 Task: Name the current window to "homescreen".
Action: Mouse moved to (1243, 30)
Screenshot: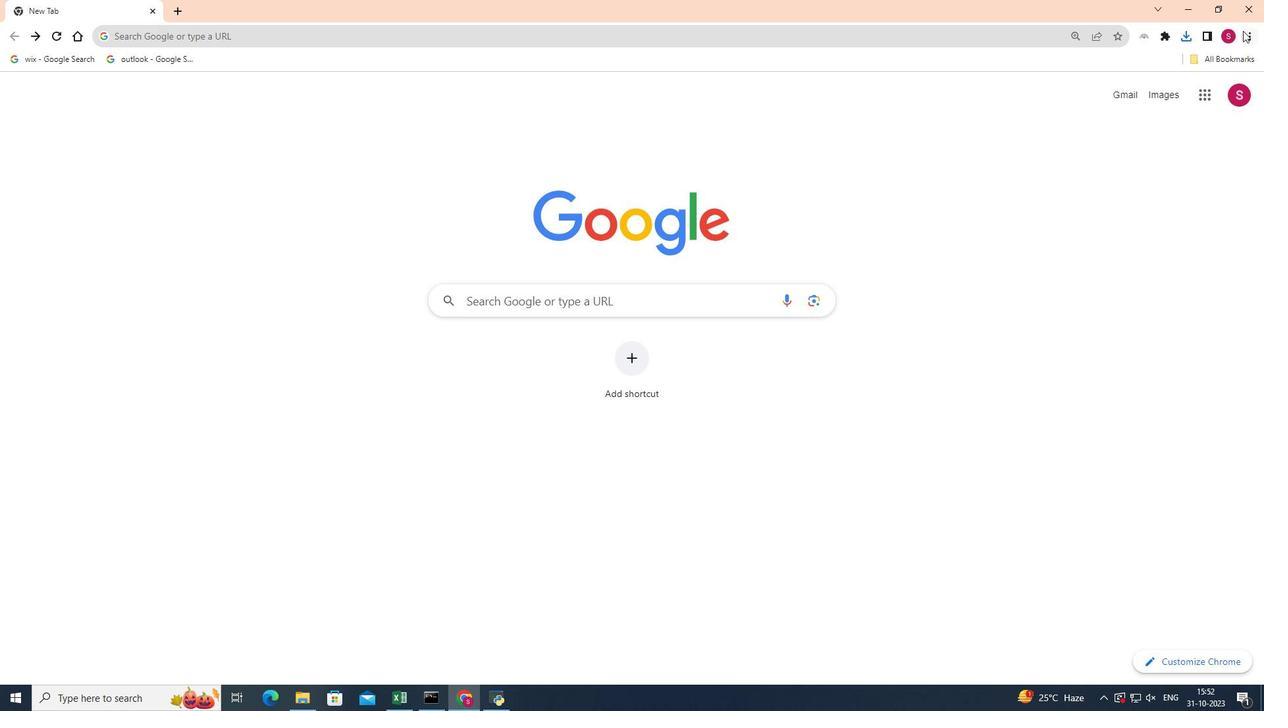
Action: Mouse pressed left at (1243, 30)
Screenshot: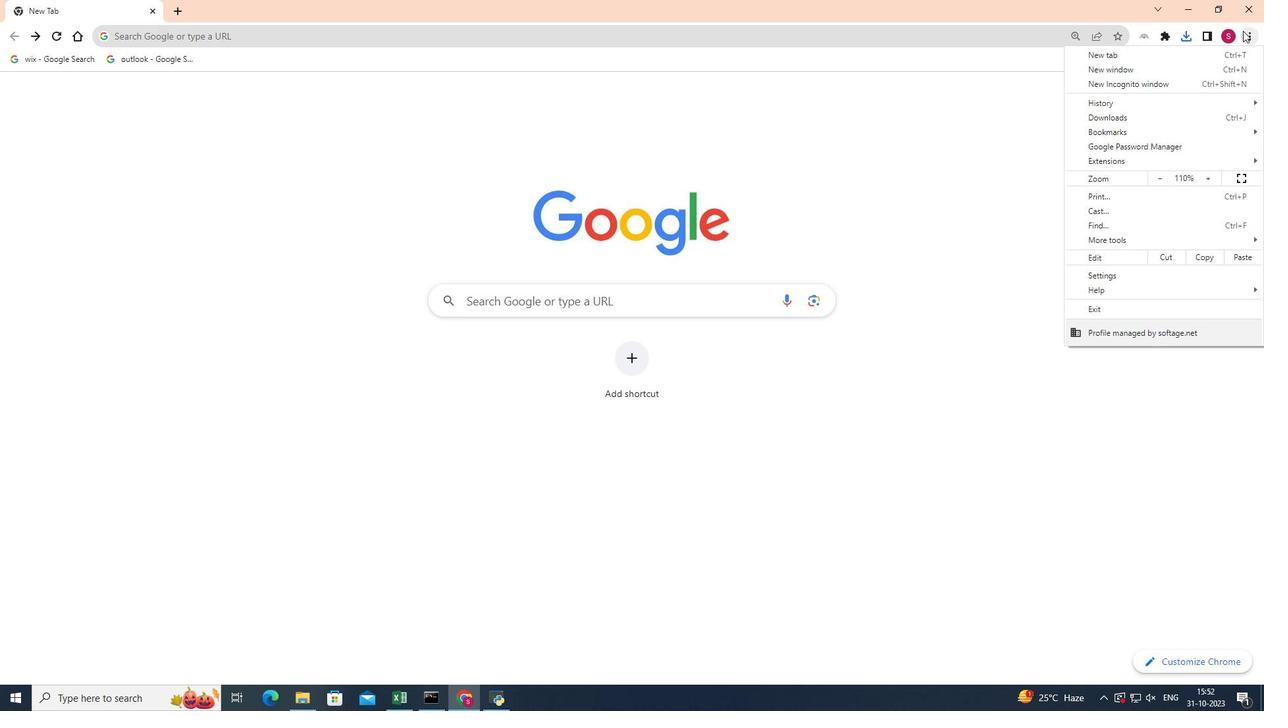 
Action: Mouse moved to (1105, 236)
Screenshot: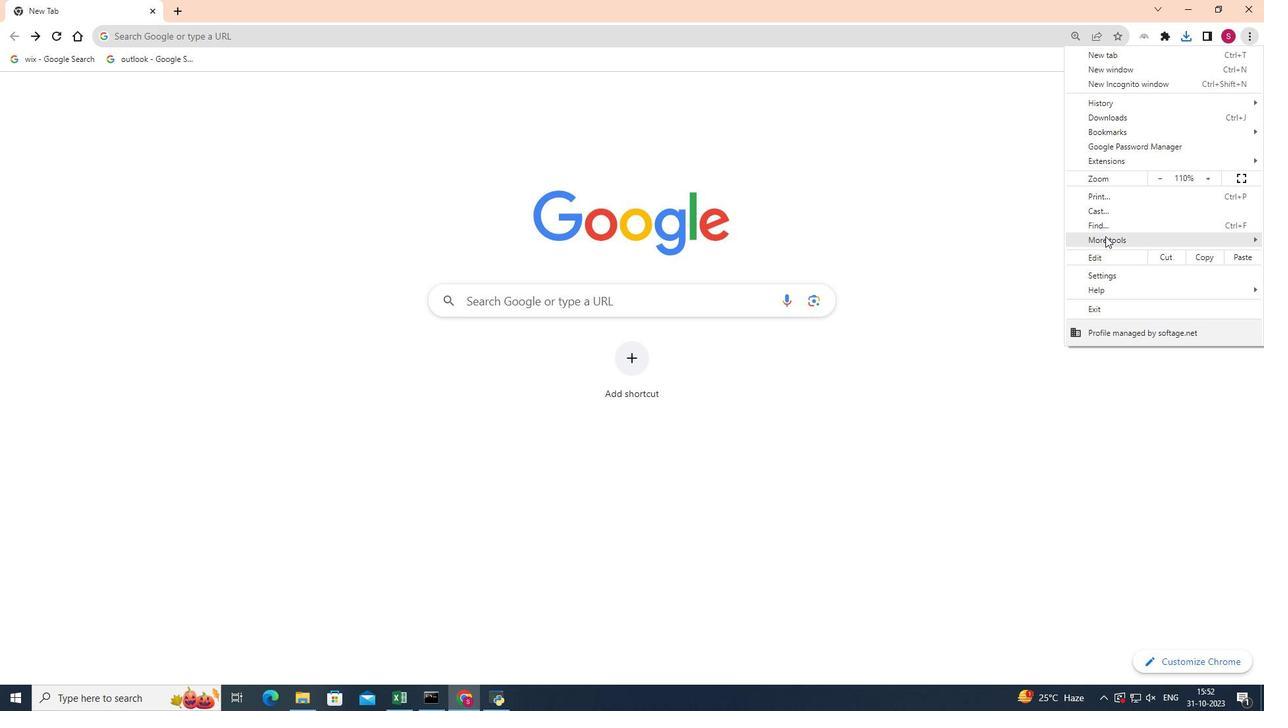 
Action: Mouse pressed left at (1105, 236)
Screenshot: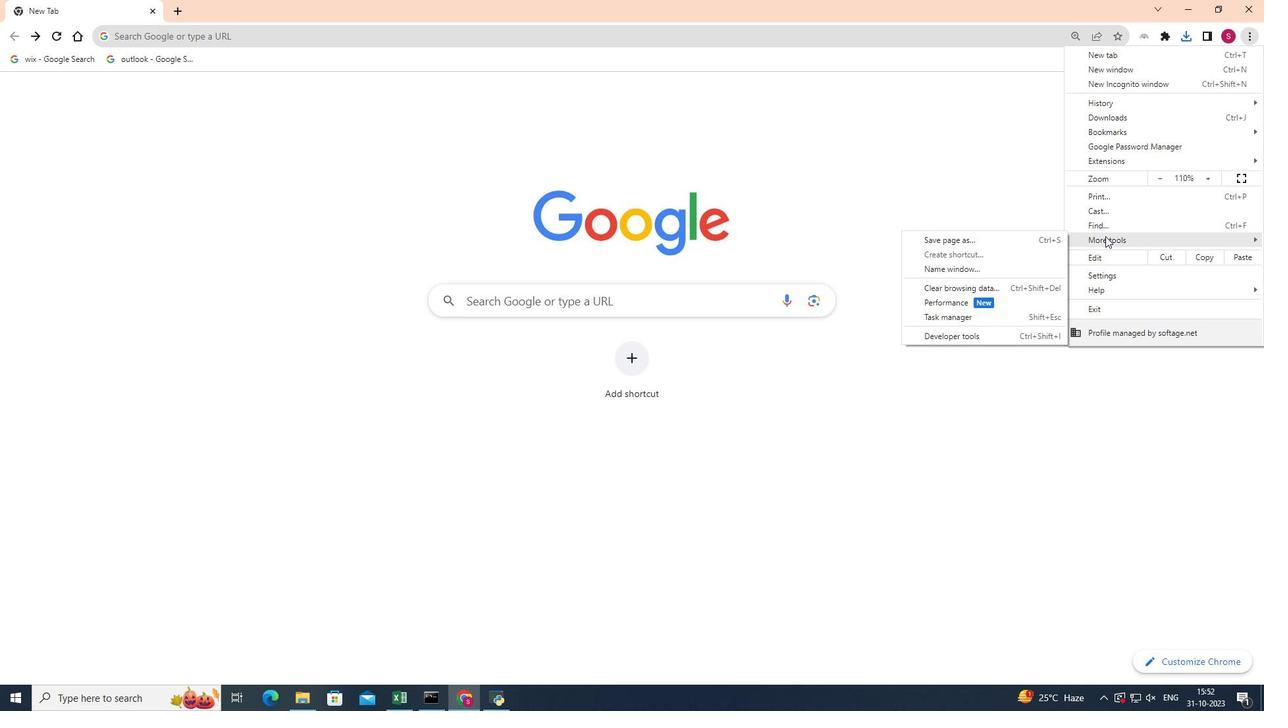 
Action: Mouse moved to (966, 266)
Screenshot: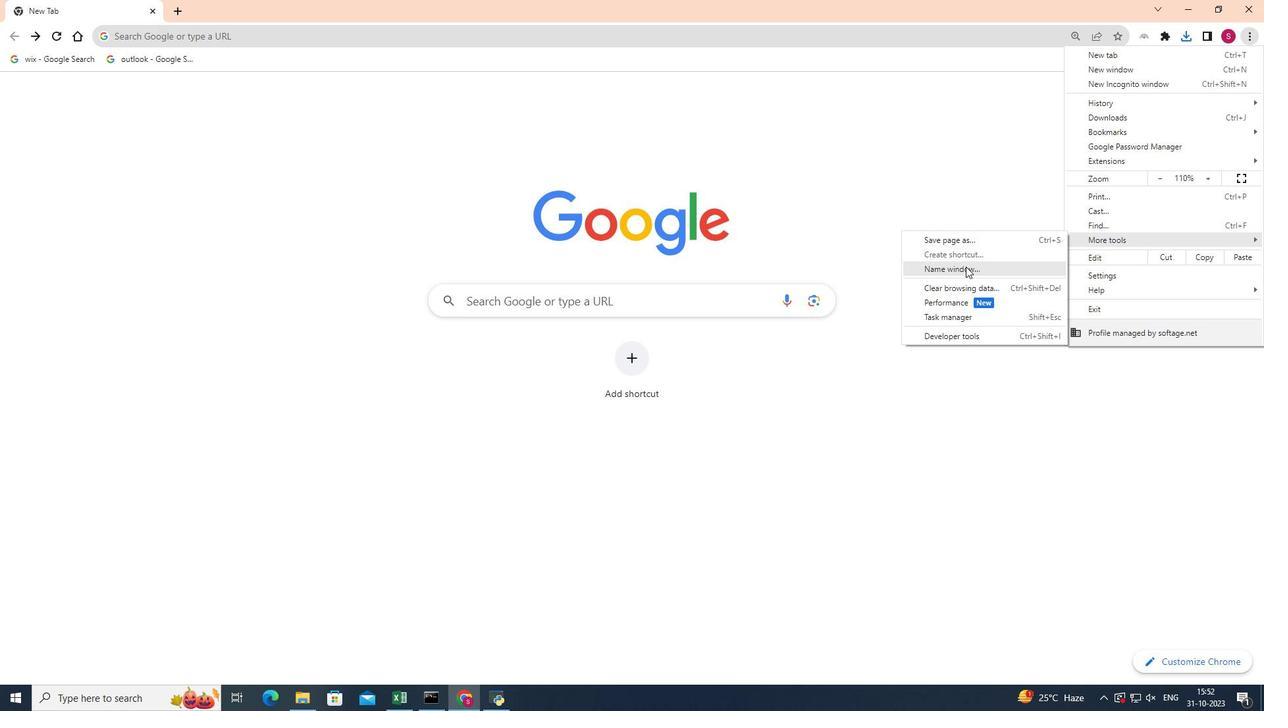 
Action: Mouse pressed left at (966, 266)
Screenshot: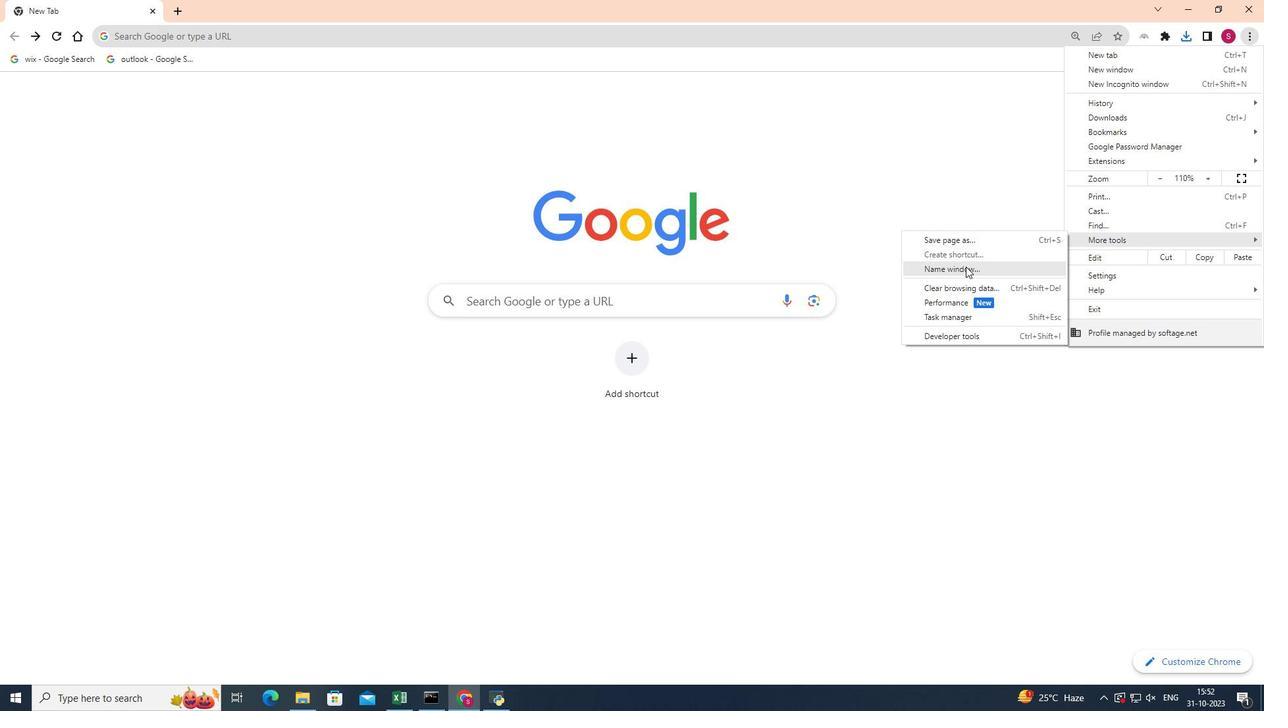 
Action: Key pressed homescreen
Screenshot: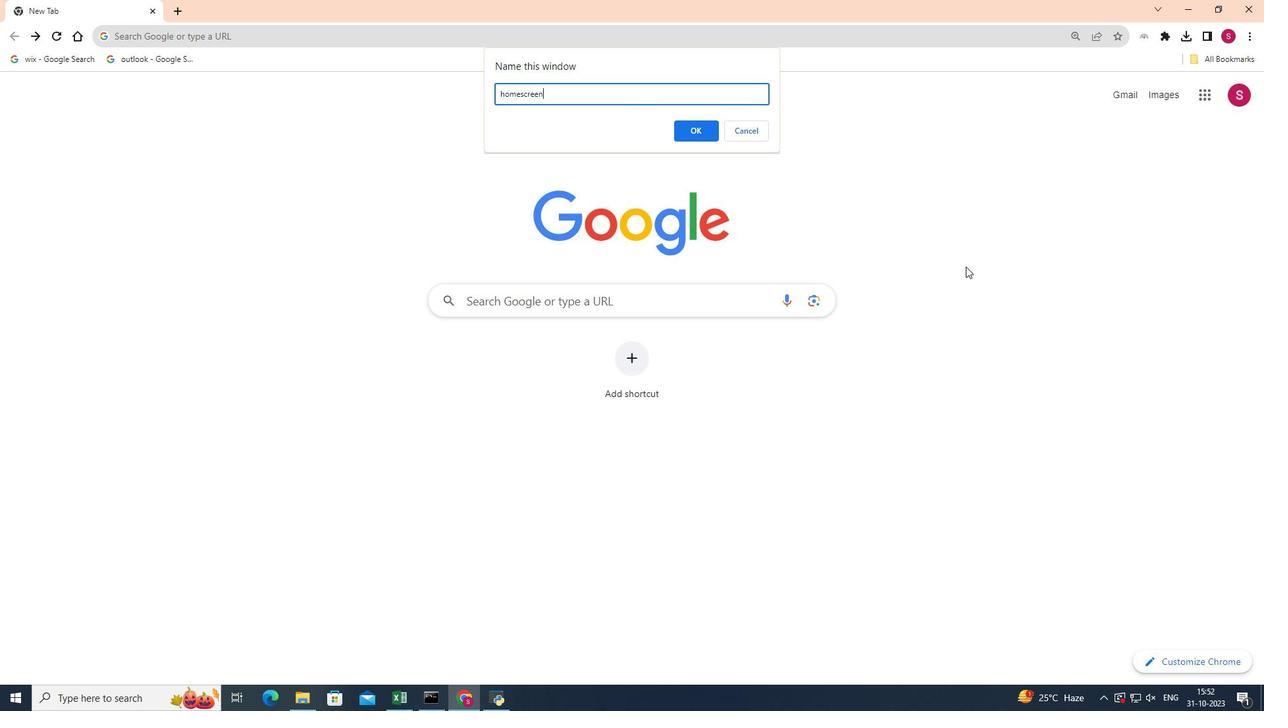 
Action: Mouse moved to (700, 134)
Screenshot: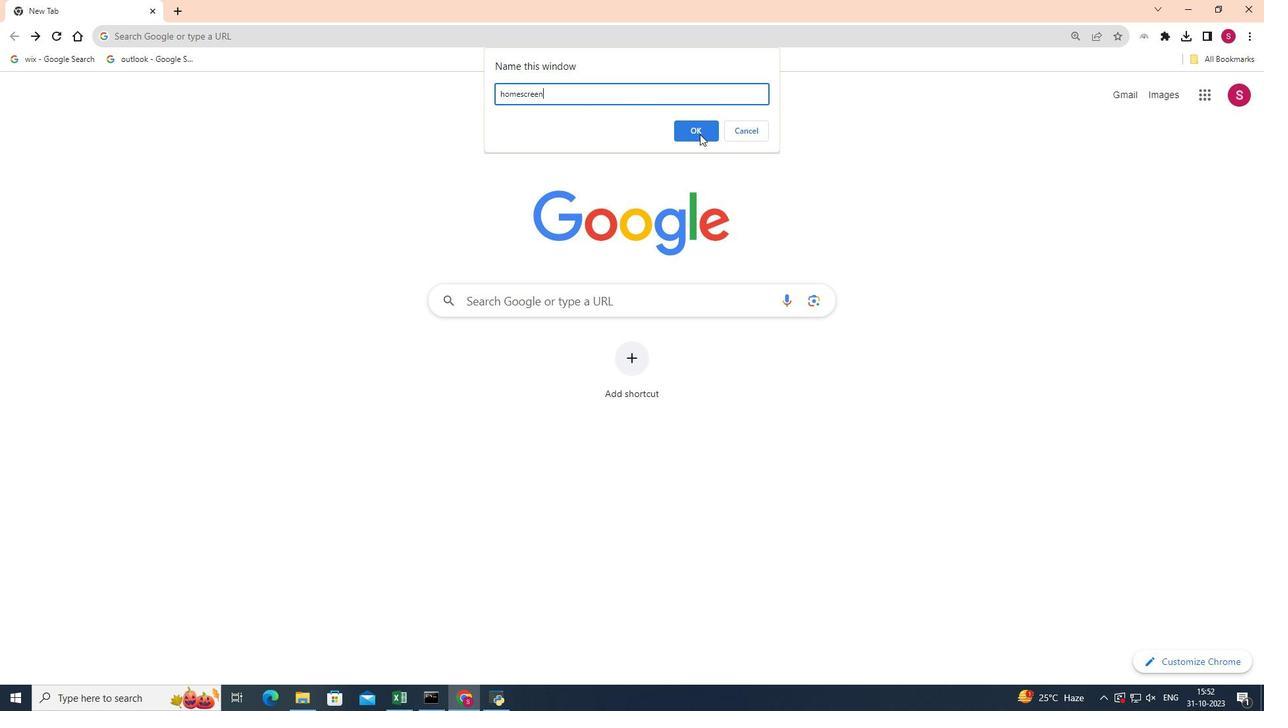
Action: Mouse pressed left at (700, 134)
Screenshot: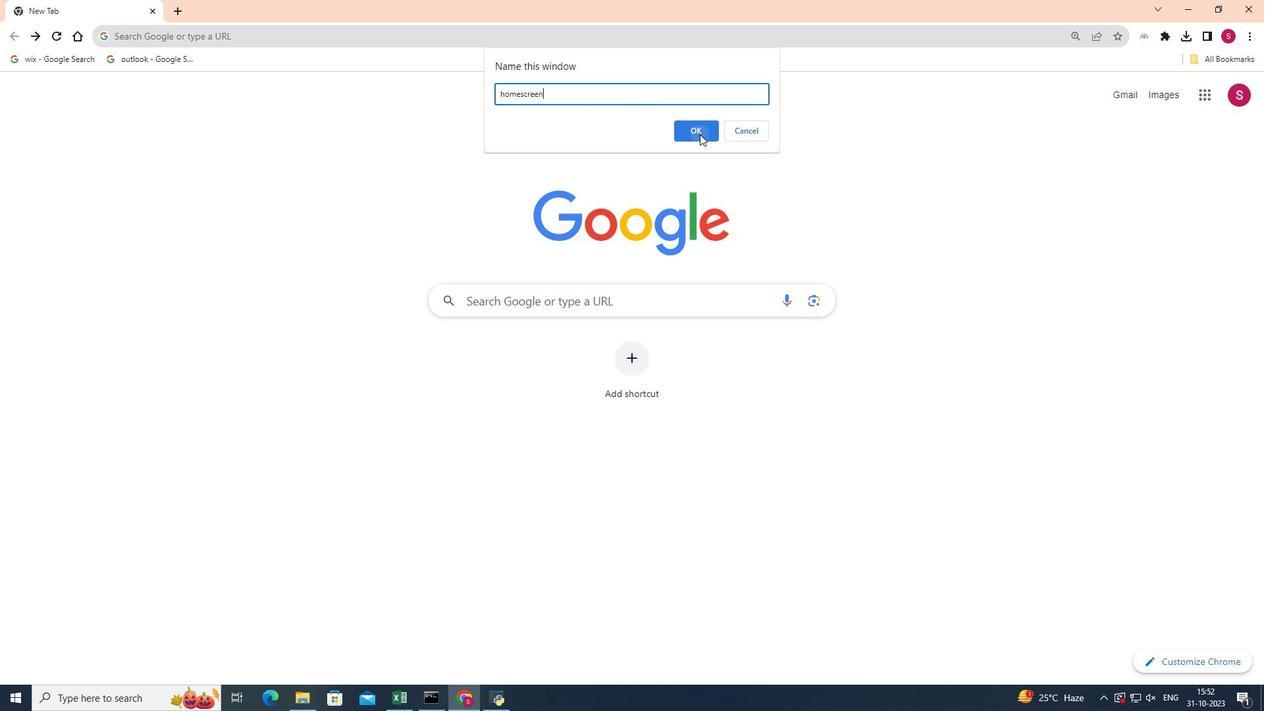 
Action: Mouse moved to (700, 134)
Screenshot: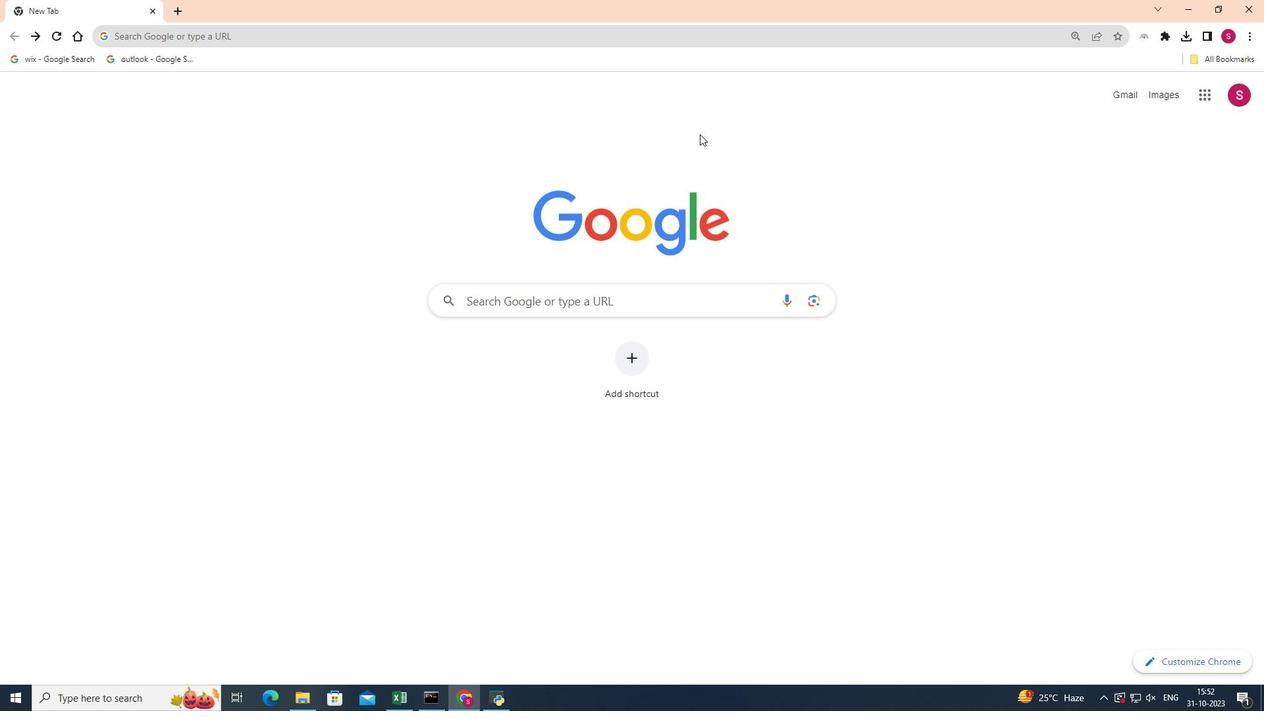 
